 Task: Add Peet's French Roast Ground Coffee to the cart.
Action: Mouse pressed left at (26, 86)
Screenshot: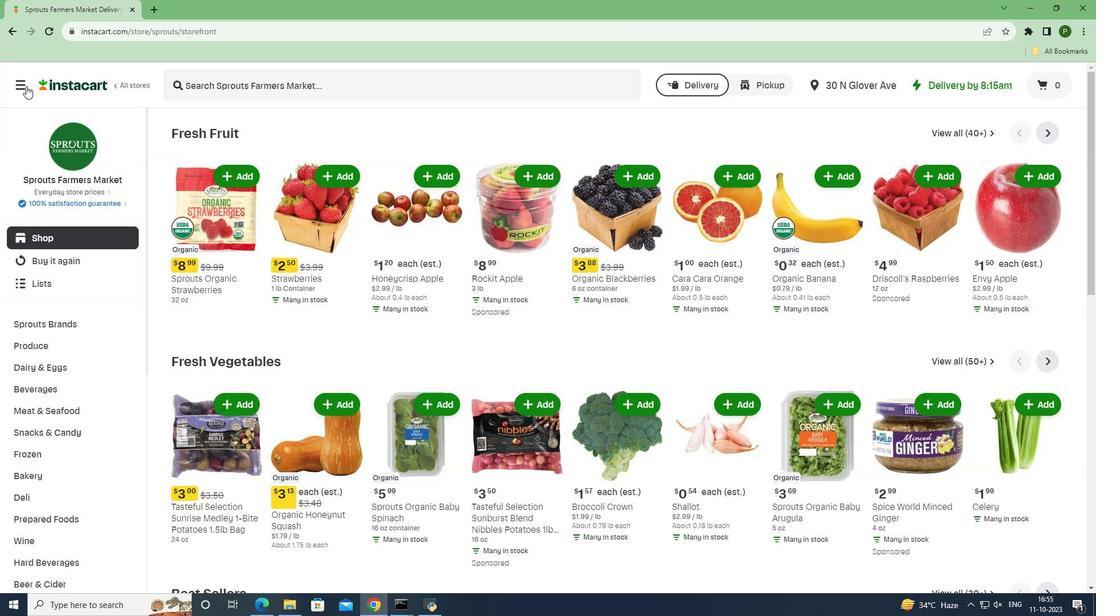 
Action: Mouse moved to (48, 303)
Screenshot: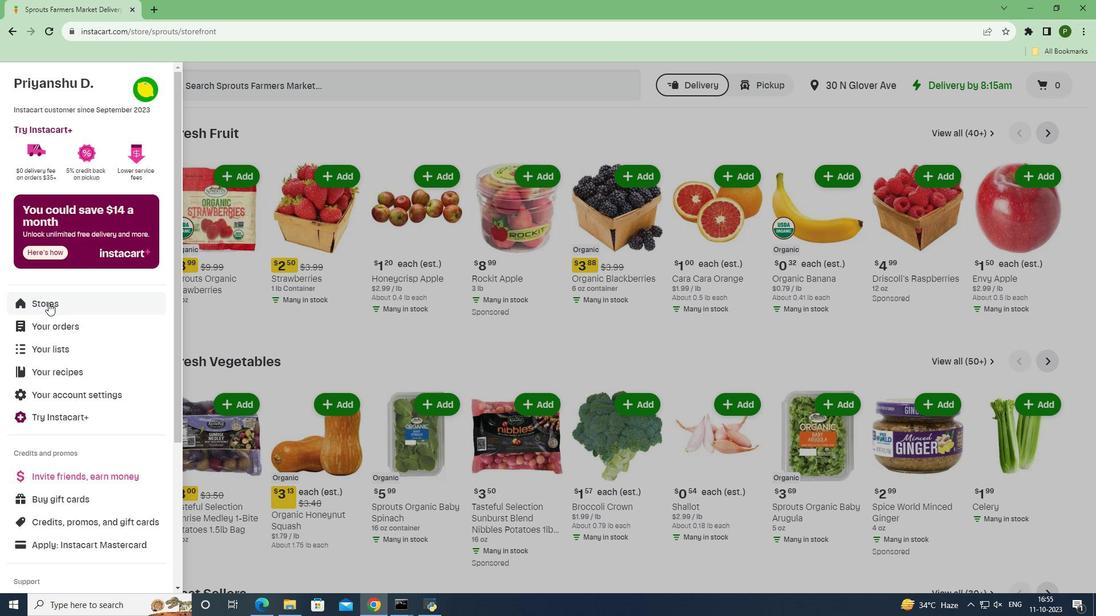 
Action: Mouse pressed left at (48, 303)
Screenshot: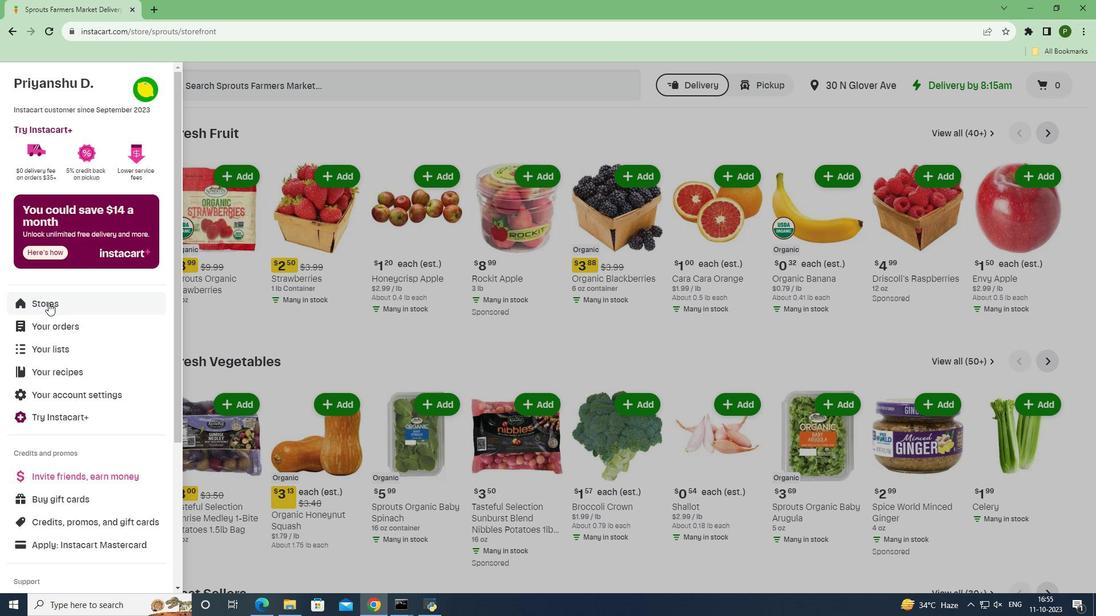 
Action: Mouse moved to (252, 133)
Screenshot: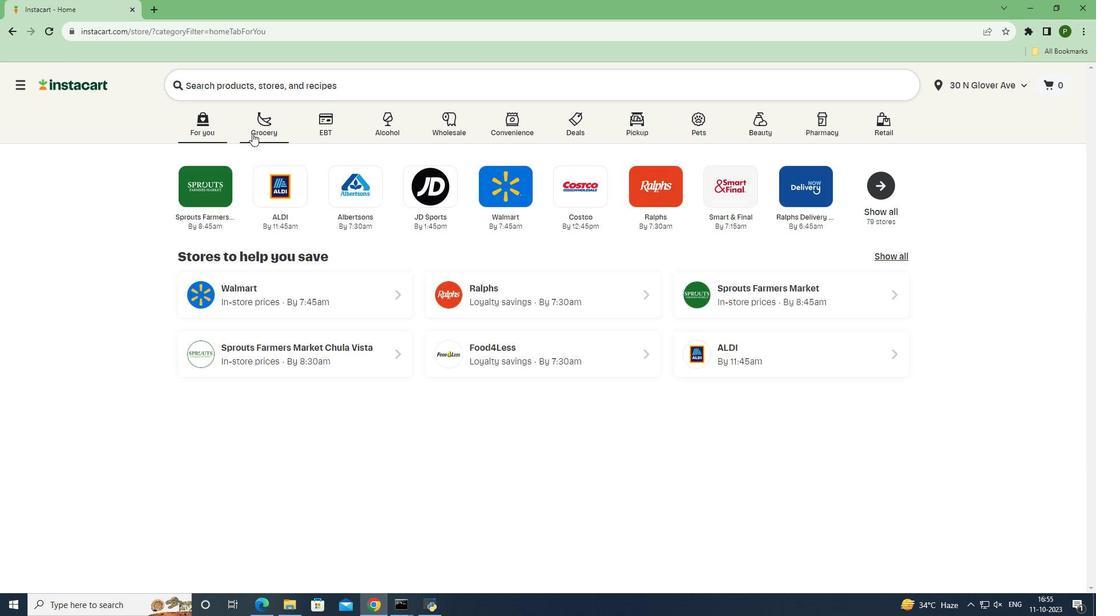 
Action: Mouse pressed left at (252, 133)
Screenshot: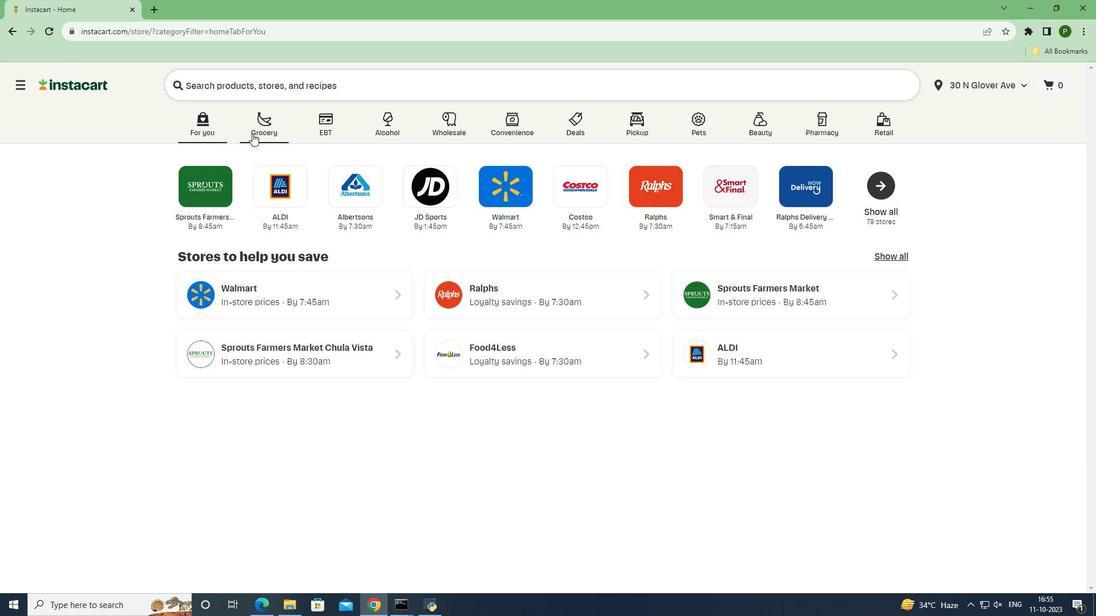 
Action: Mouse moved to (453, 267)
Screenshot: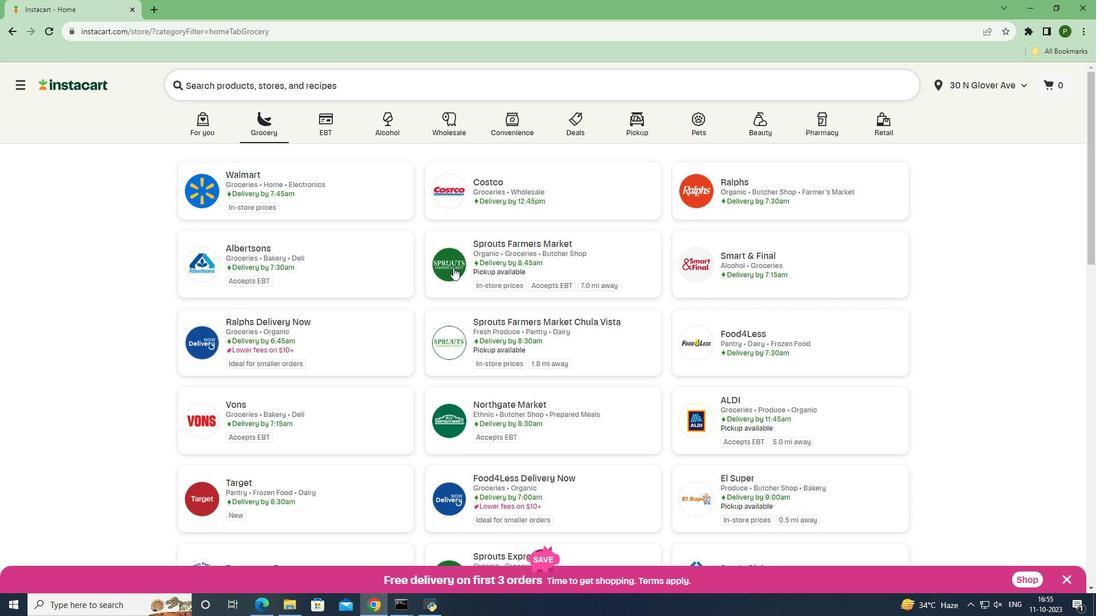 
Action: Mouse pressed left at (453, 267)
Screenshot: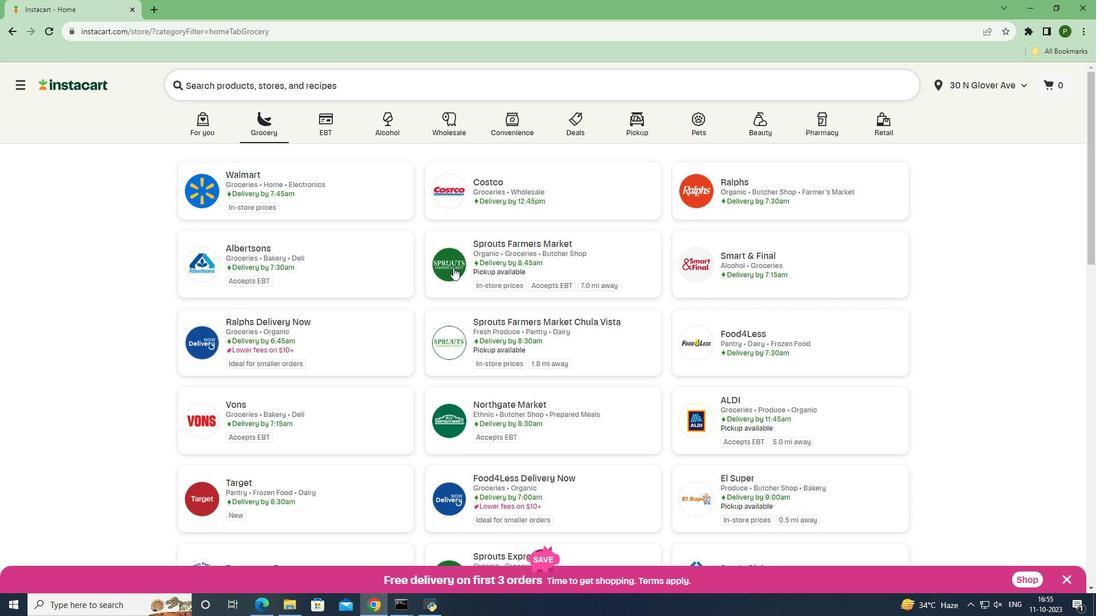 
Action: Mouse moved to (103, 394)
Screenshot: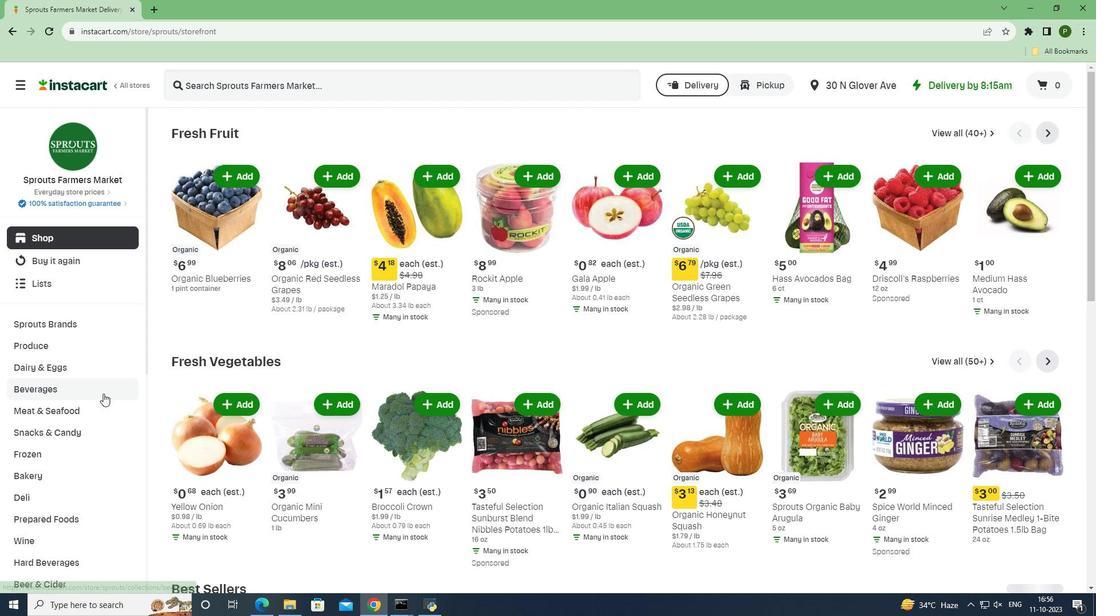 
Action: Mouse pressed left at (103, 394)
Screenshot: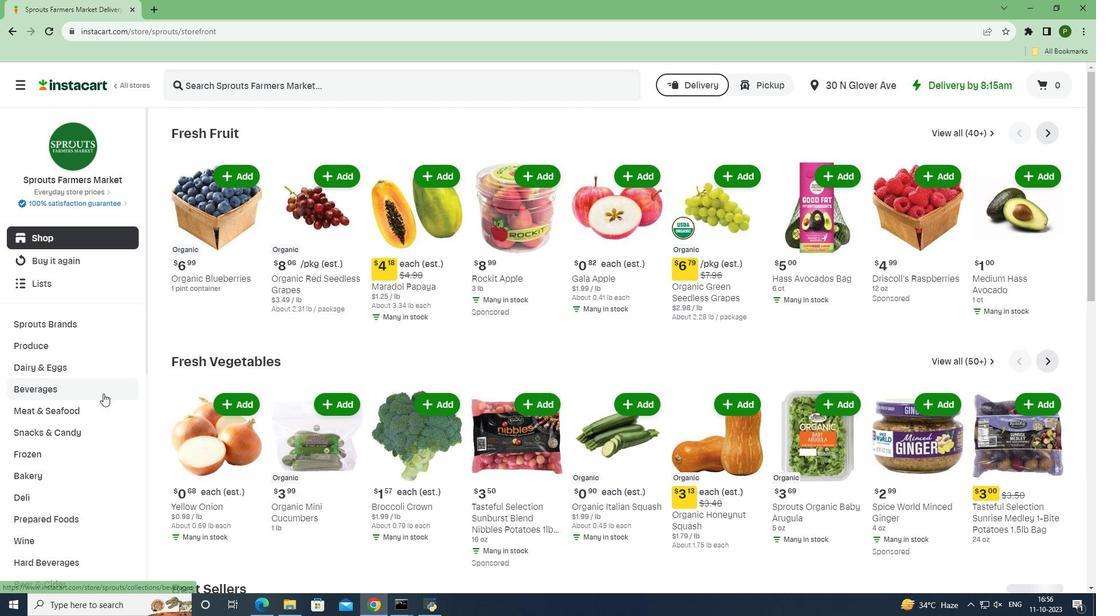 
Action: Mouse moved to (86, 452)
Screenshot: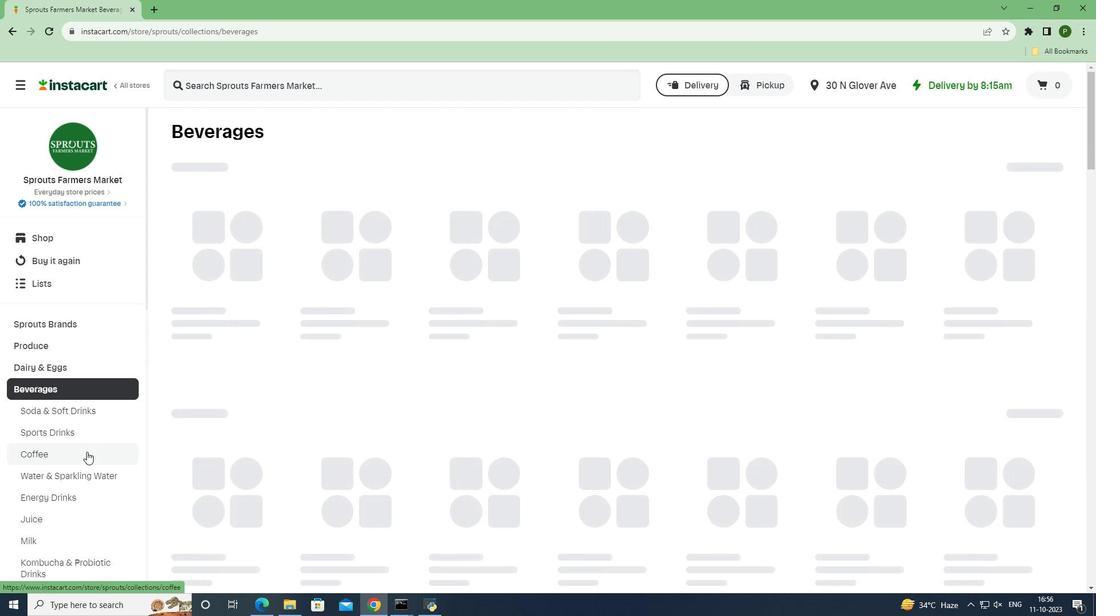 
Action: Mouse pressed left at (86, 452)
Screenshot: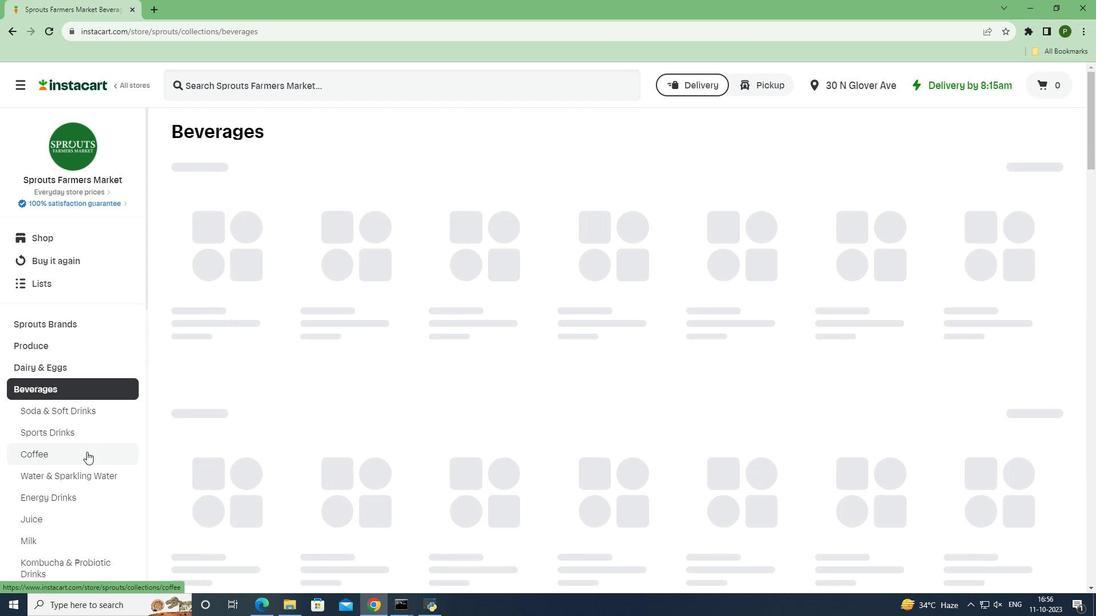 
Action: Mouse moved to (211, 90)
Screenshot: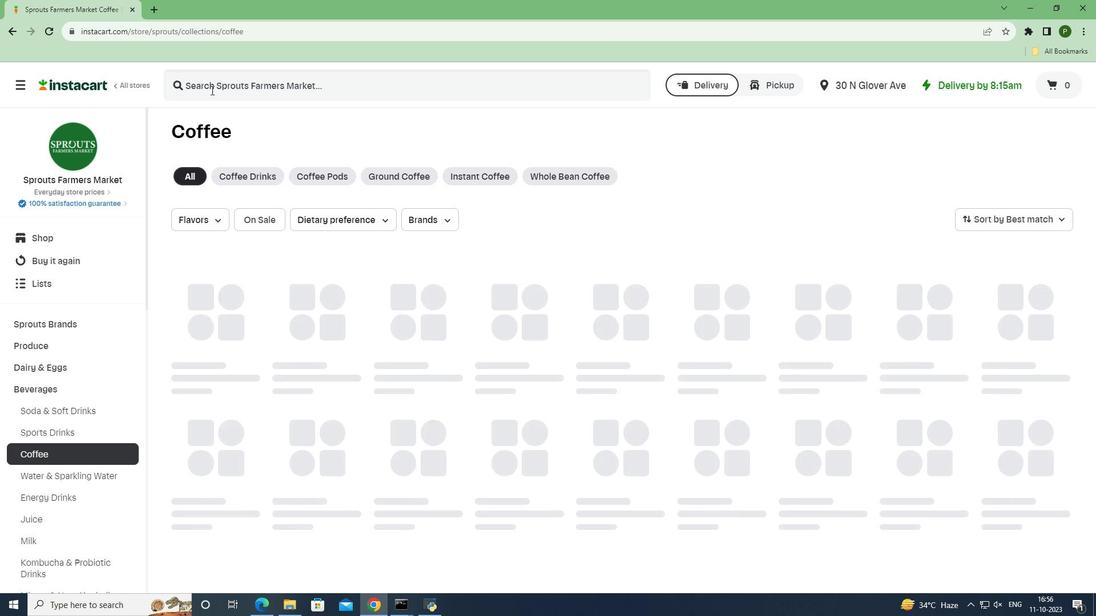 
Action: Mouse pressed left at (211, 90)
Screenshot: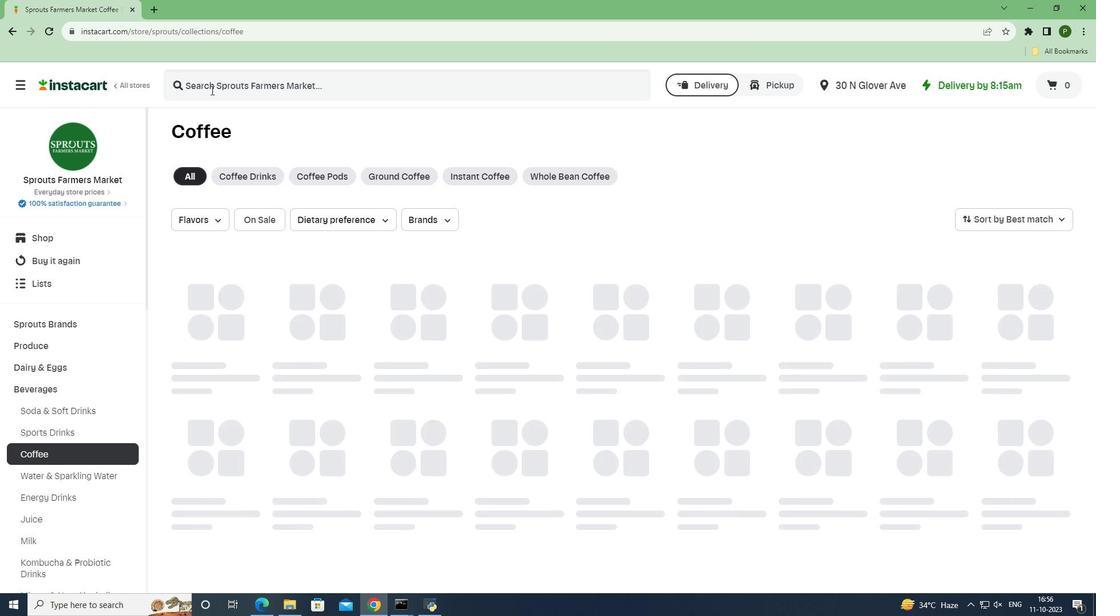 
Action: Key pressed <Key.caps_lock>P<Key.caps_lock>eet's<Key.space><Key.caps_lock>F<Key.caps_lock>rench<Key.space><Key.caps_lock>R<Key.caps_lock>oast<Key.space><Key.caps_lock>G<Key.caps_lock>round<Key.space><Key.caps_lock>C<Key.caps_lock>offee<Key.enter>
Screenshot: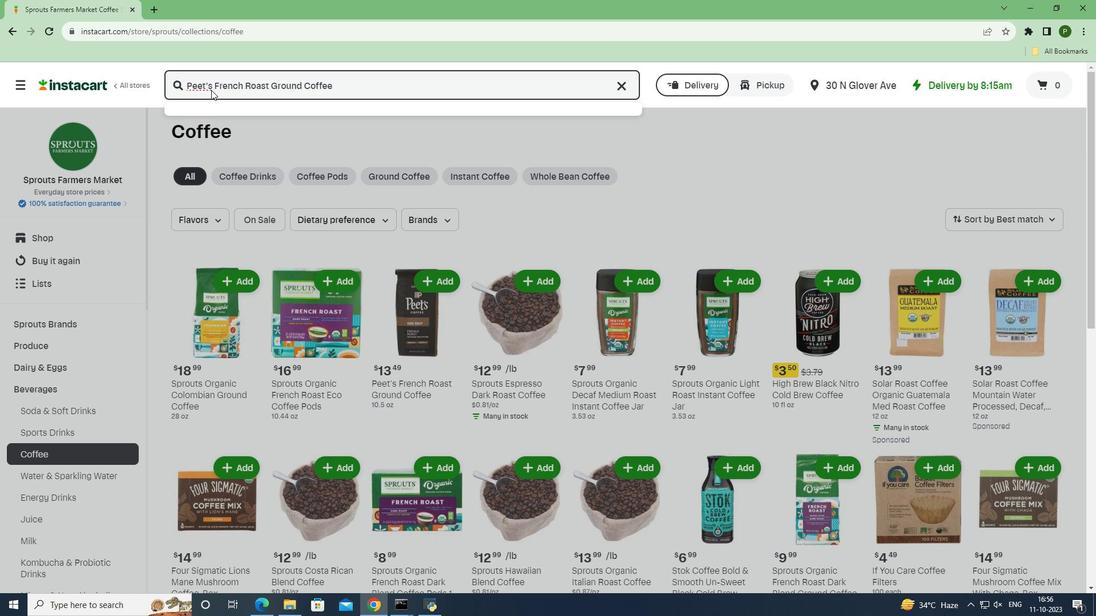 
Action: Mouse moved to (644, 202)
Screenshot: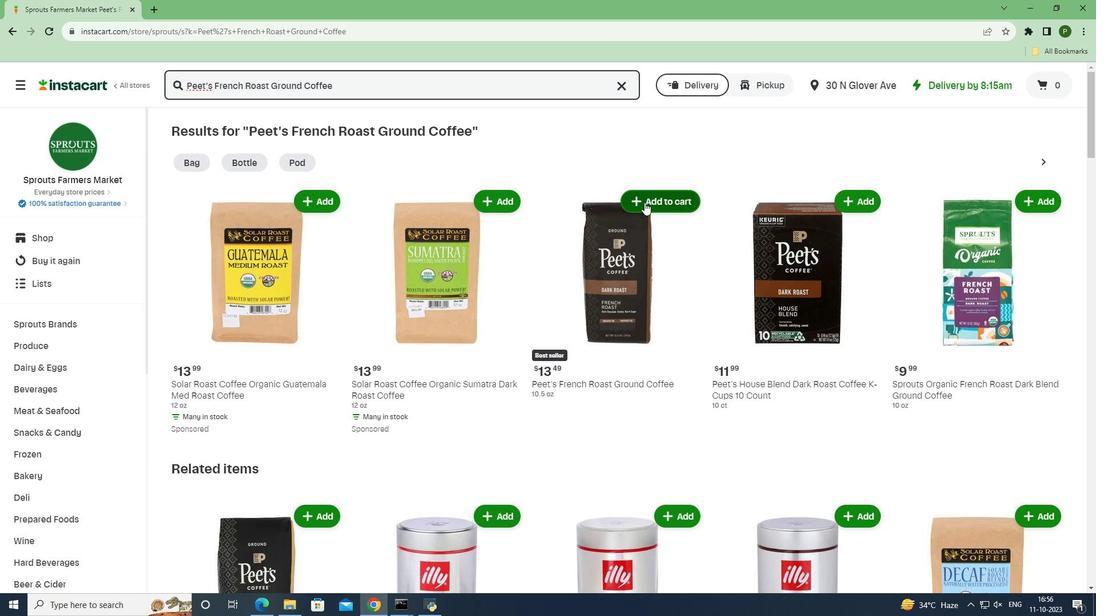 
Action: Mouse pressed left at (644, 202)
Screenshot: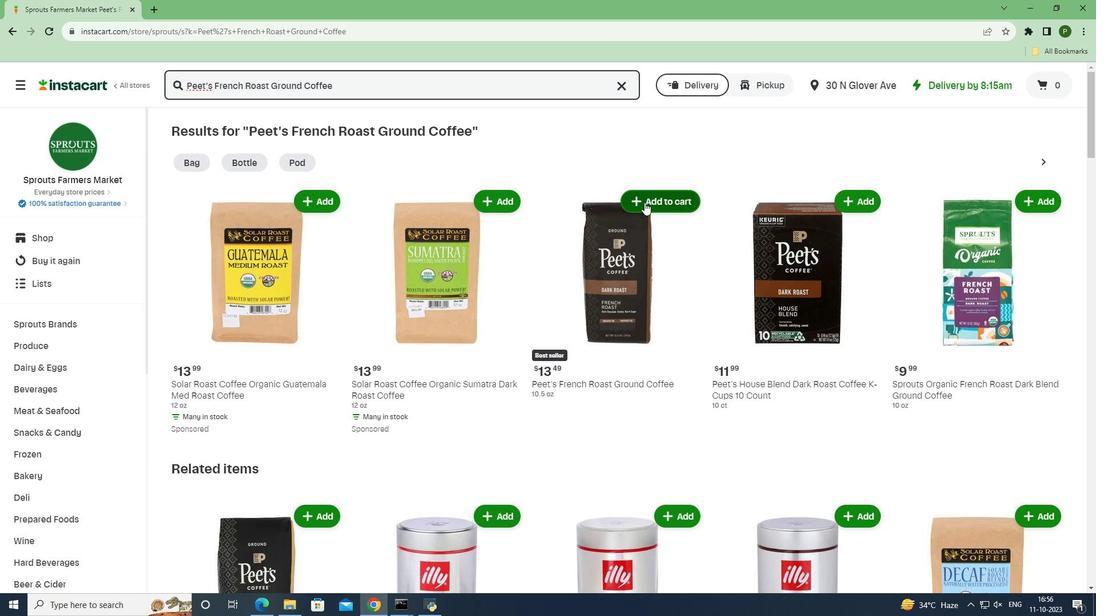 
Action: Mouse moved to (709, 257)
Screenshot: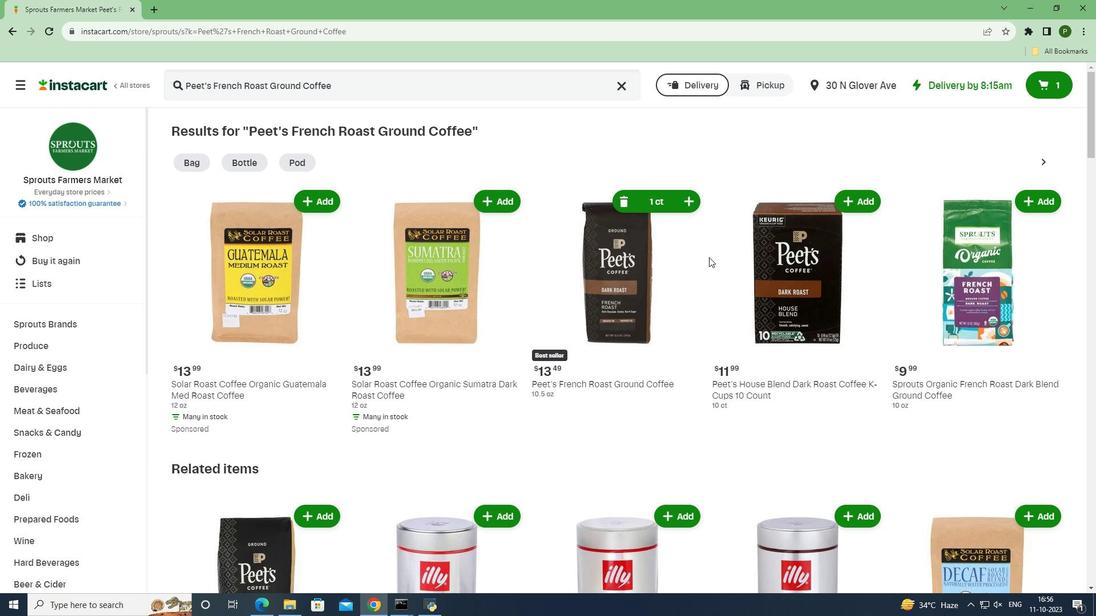 
